 Task: Show the Shot List in Adrenaline Trailer
Action: Mouse pressed left at (319, 285)
Screenshot: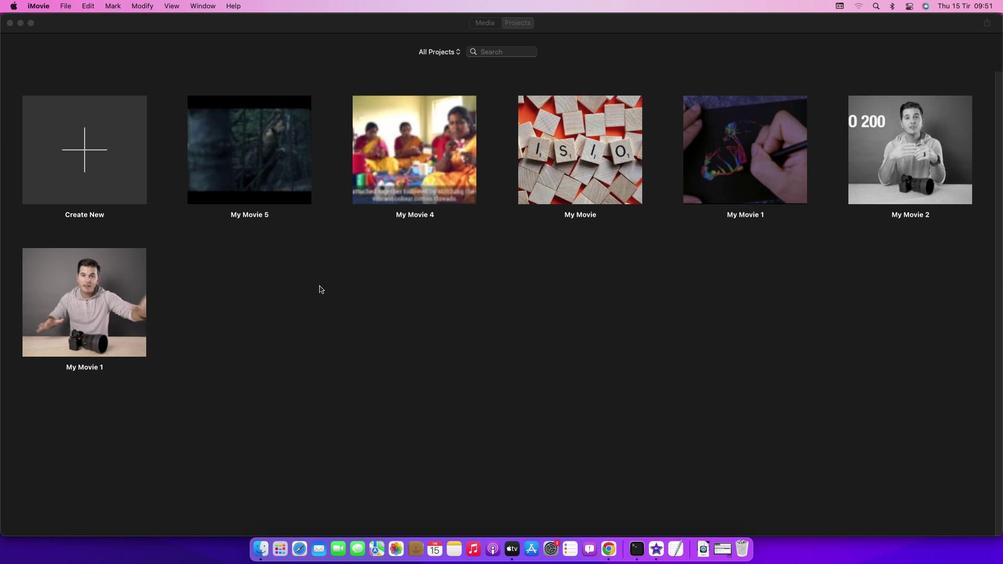 
Action: Mouse moved to (60, 5)
Screenshot: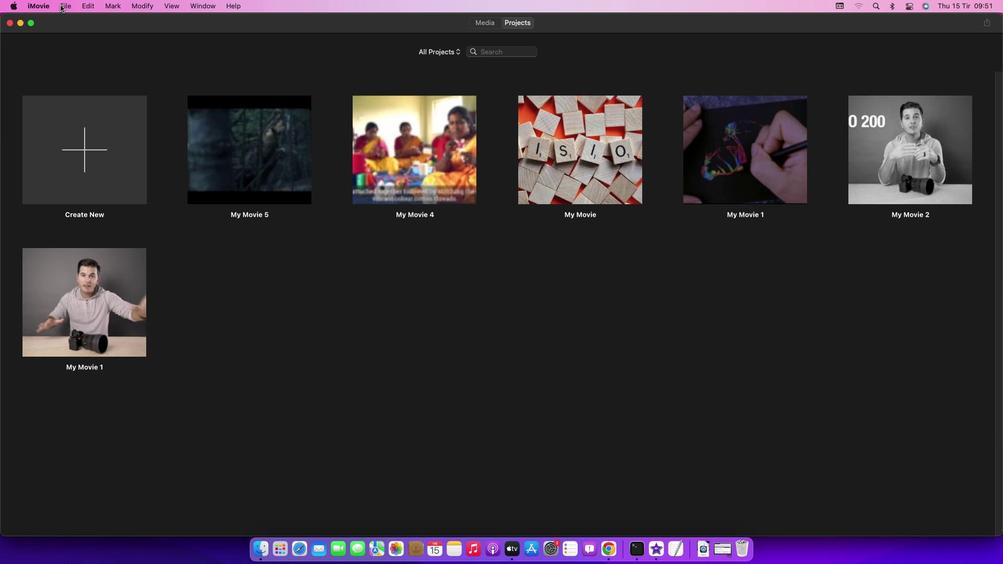 
Action: Mouse pressed left at (60, 5)
Screenshot: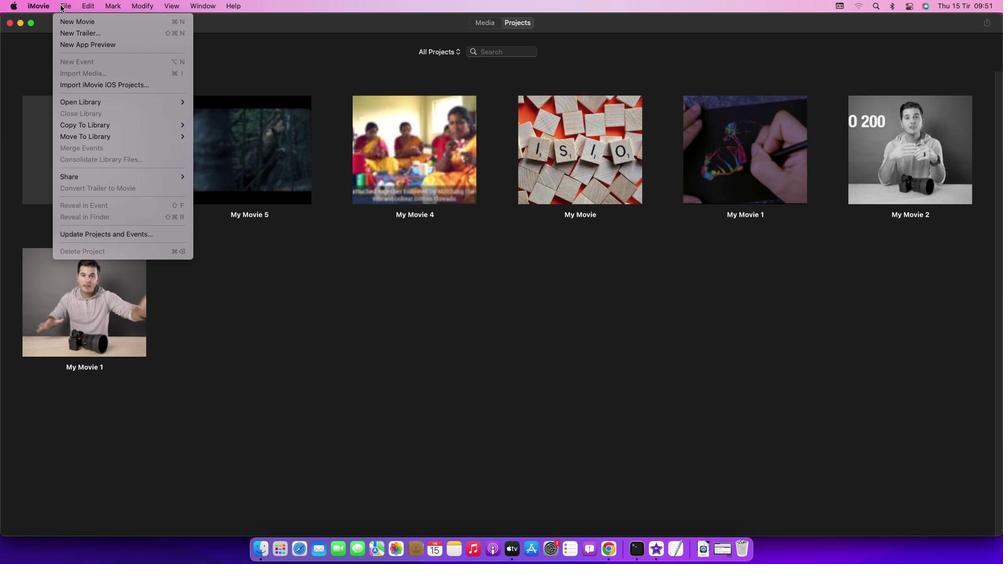
Action: Mouse moved to (71, 32)
Screenshot: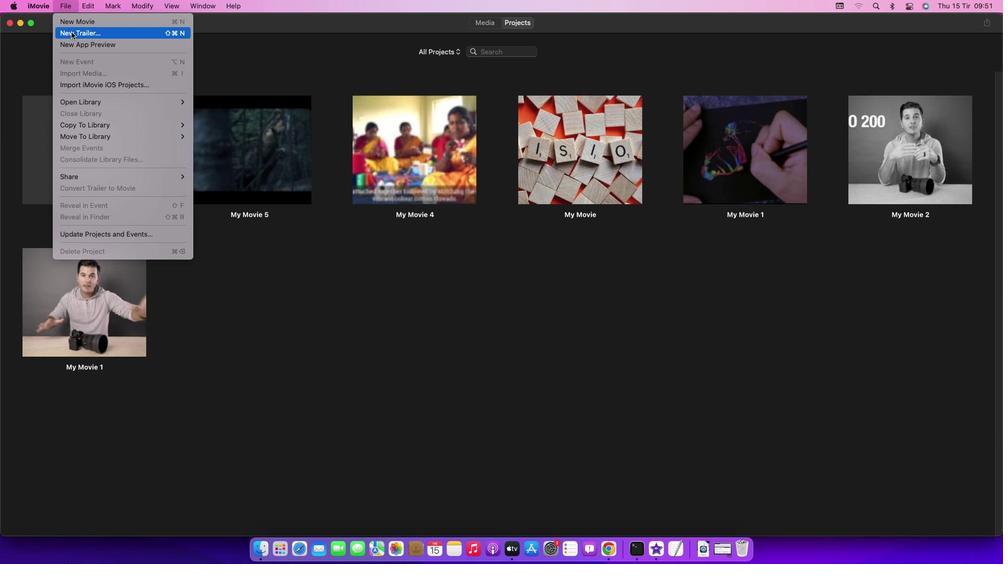 
Action: Mouse pressed left at (71, 32)
Screenshot: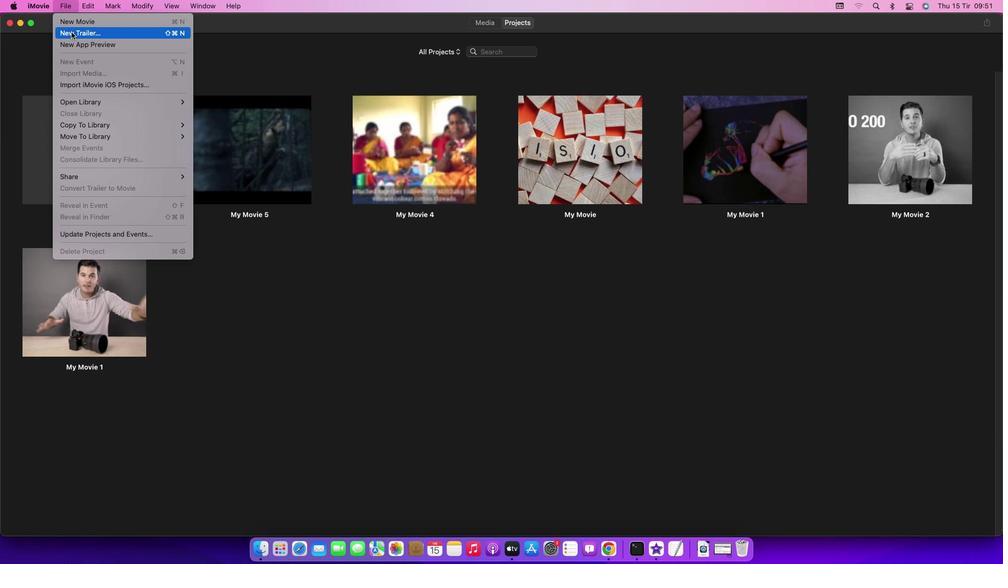 
Action: Mouse moved to (587, 299)
Screenshot: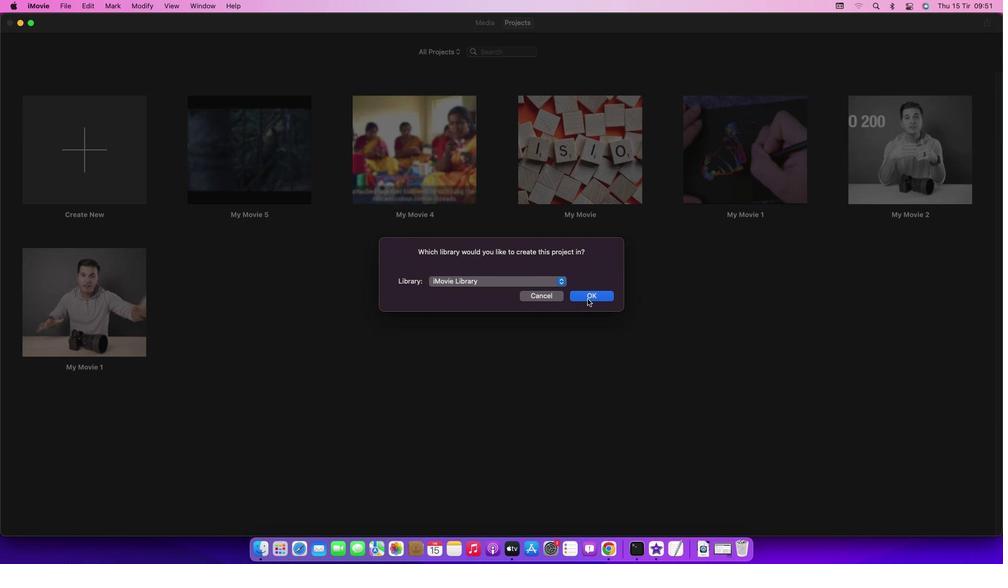 
Action: Mouse pressed left at (587, 299)
Screenshot: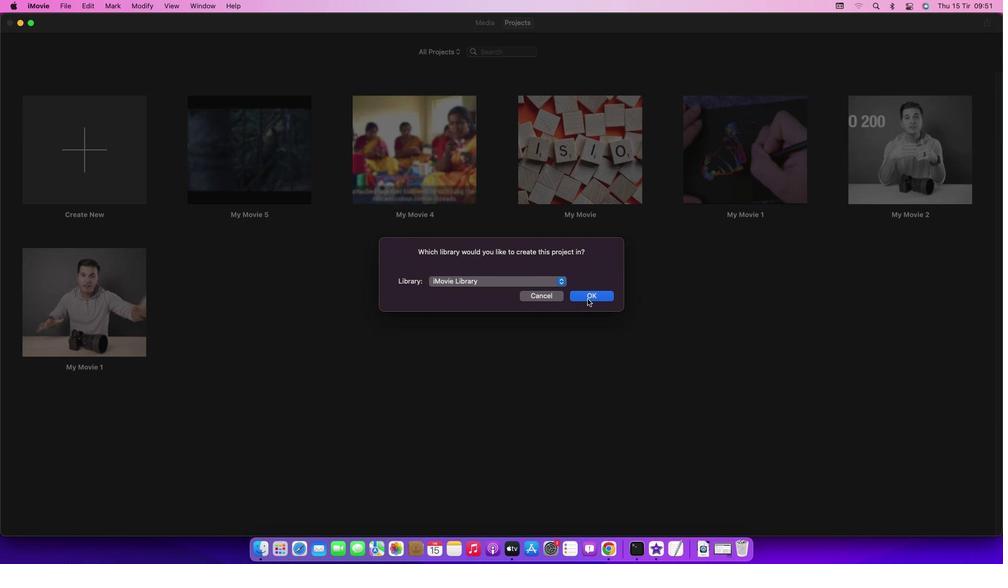 
Action: Mouse moved to (540, 226)
Screenshot: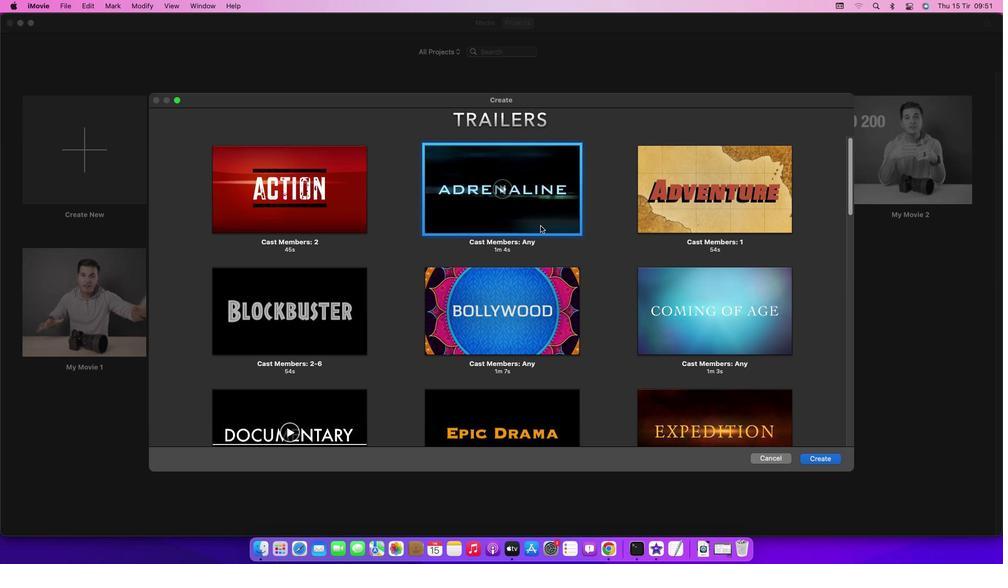 
Action: Mouse pressed left at (540, 226)
Screenshot: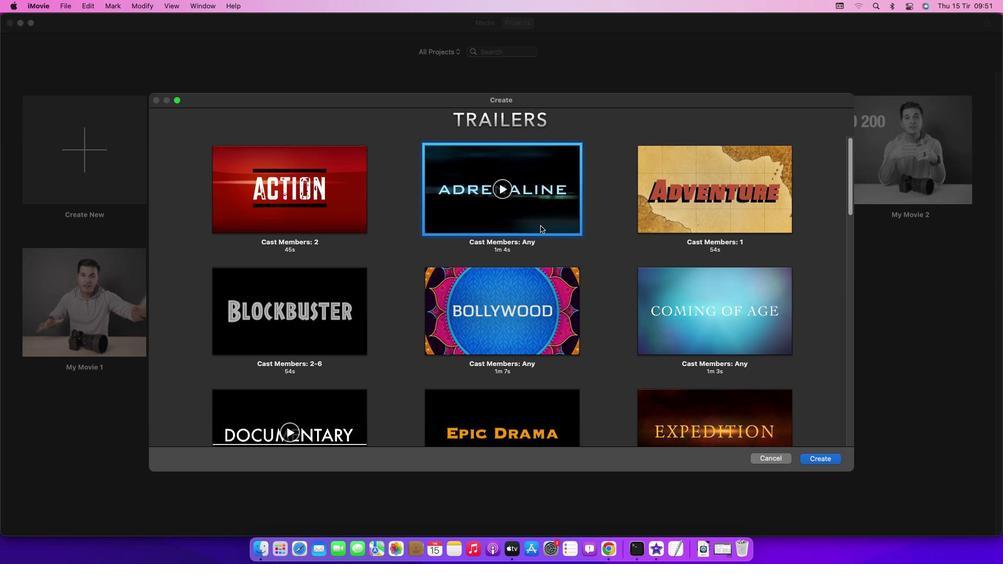 
Action: Mouse moved to (821, 461)
Screenshot: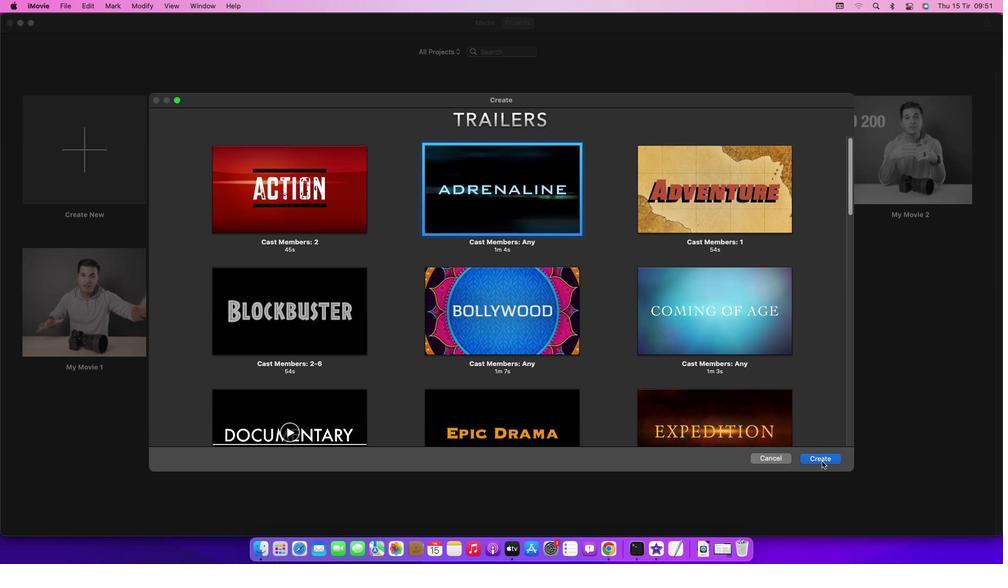 
Action: Mouse pressed left at (821, 461)
Screenshot: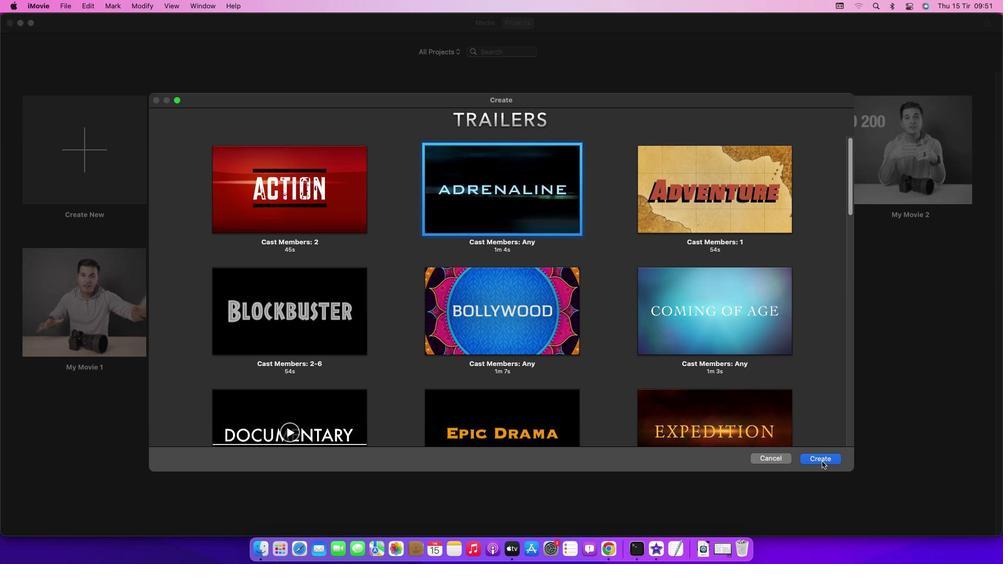 
Action: Mouse moved to (590, 311)
Screenshot: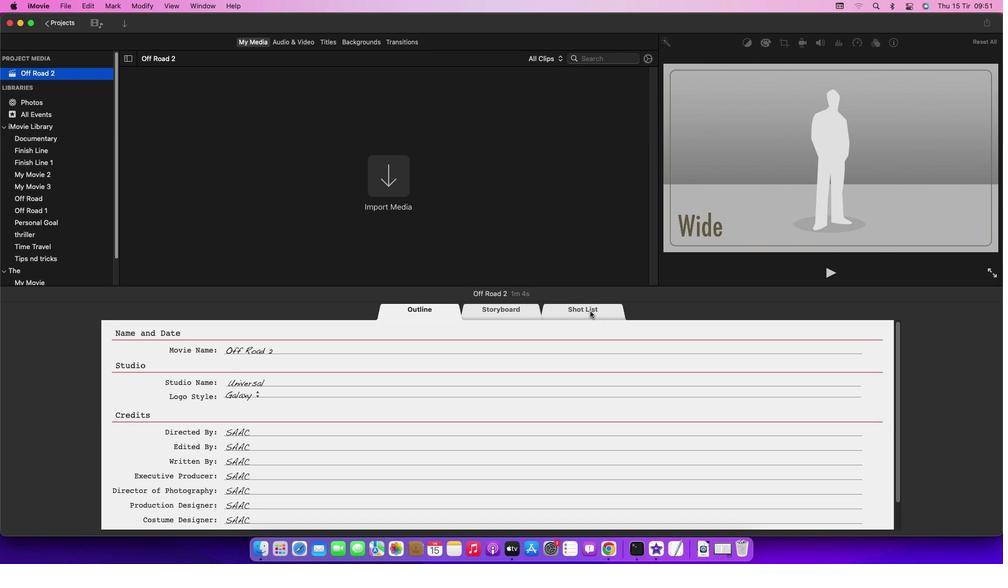 
Action: Mouse pressed left at (590, 311)
Screenshot: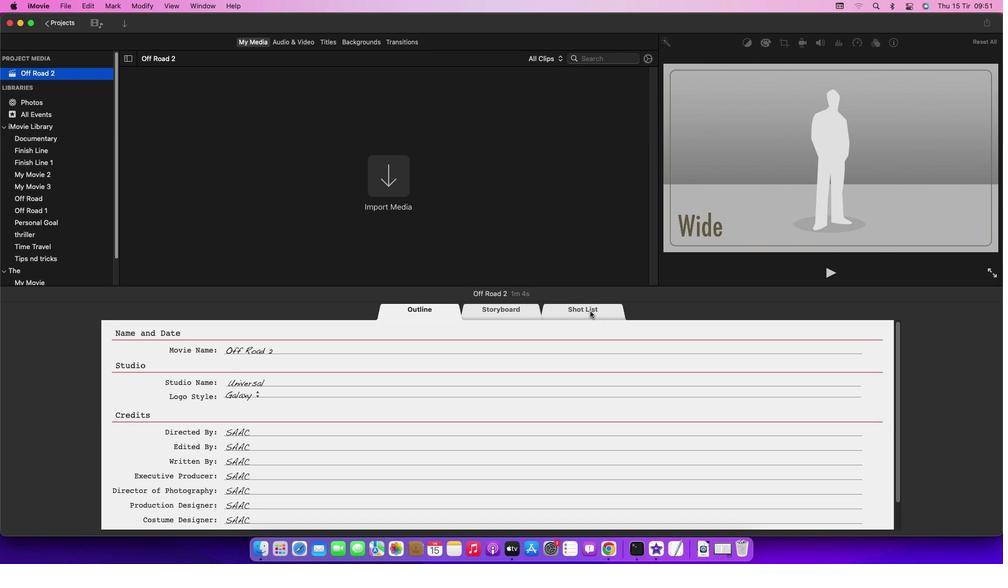 
